Task: Move the task Integrate website with a new customer feedback management system to the section To-Do in the project BroaderVision and sort the tasks in the project by Due Date
Action: Mouse moved to (982, 392)
Screenshot: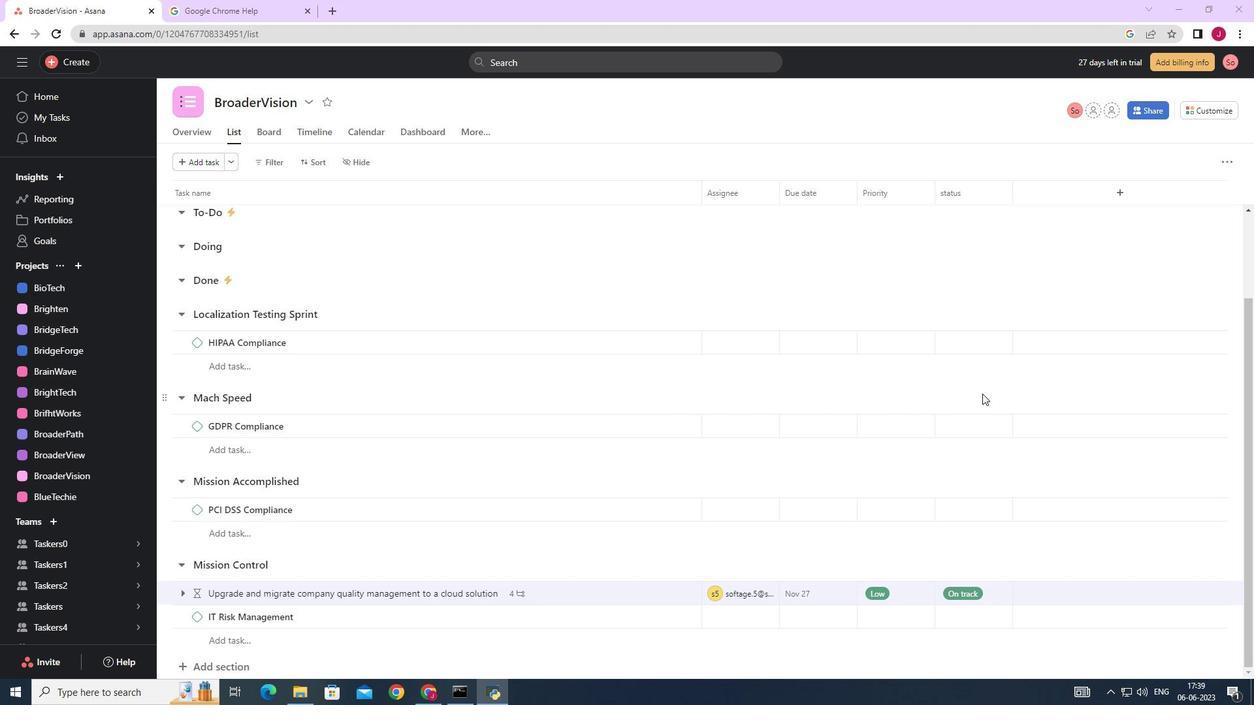 
Action: Mouse scrolled (982, 393) with delta (0, 0)
Screenshot: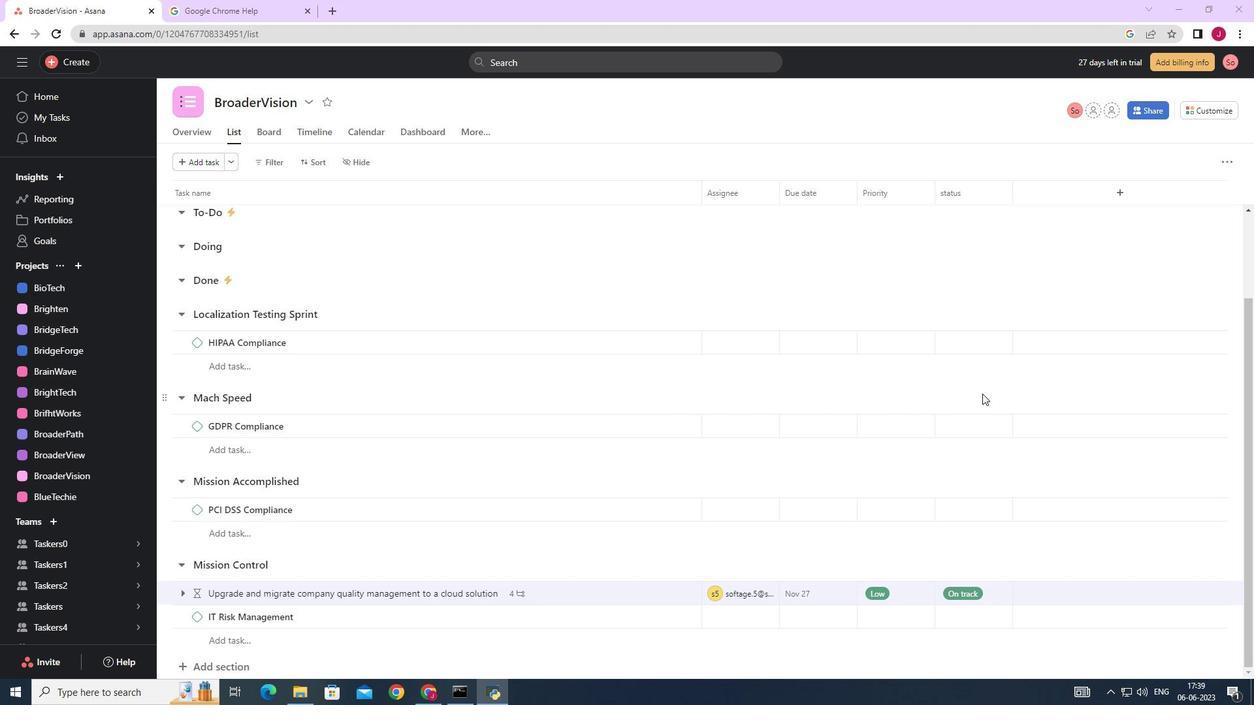 
Action: Mouse moved to (984, 388)
Screenshot: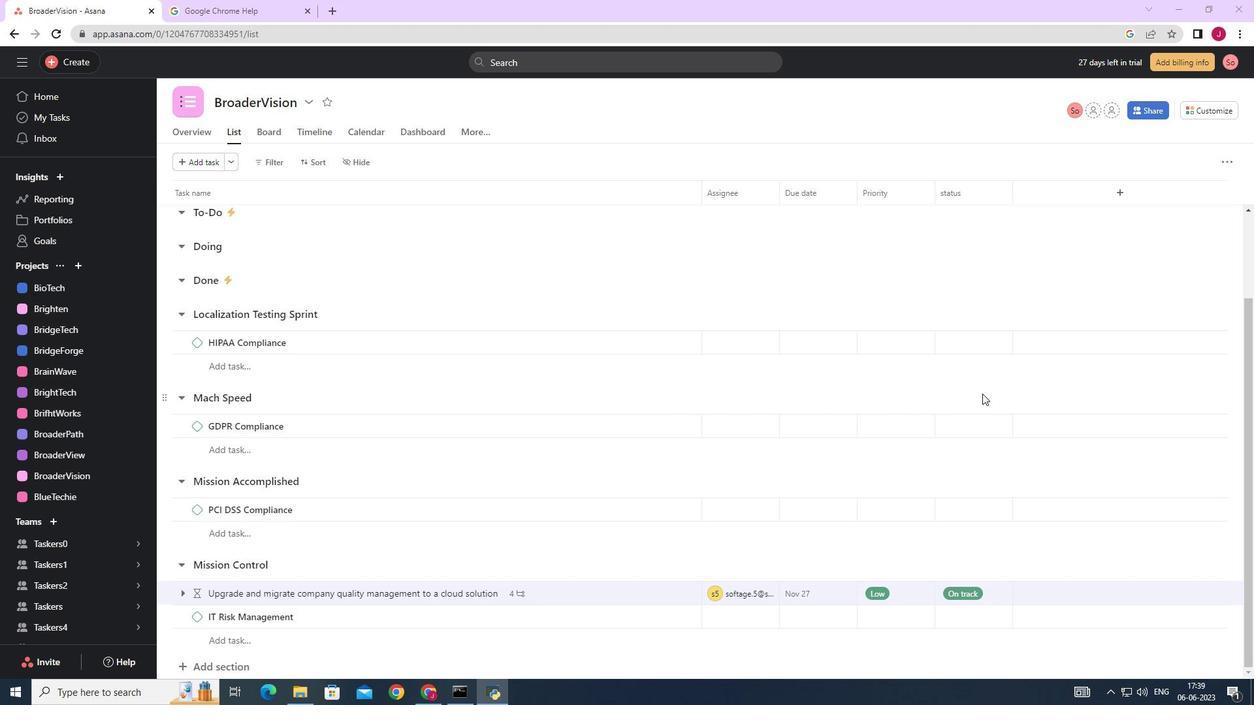 
Action: Mouse scrolled (983, 391) with delta (0, 0)
Screenshot: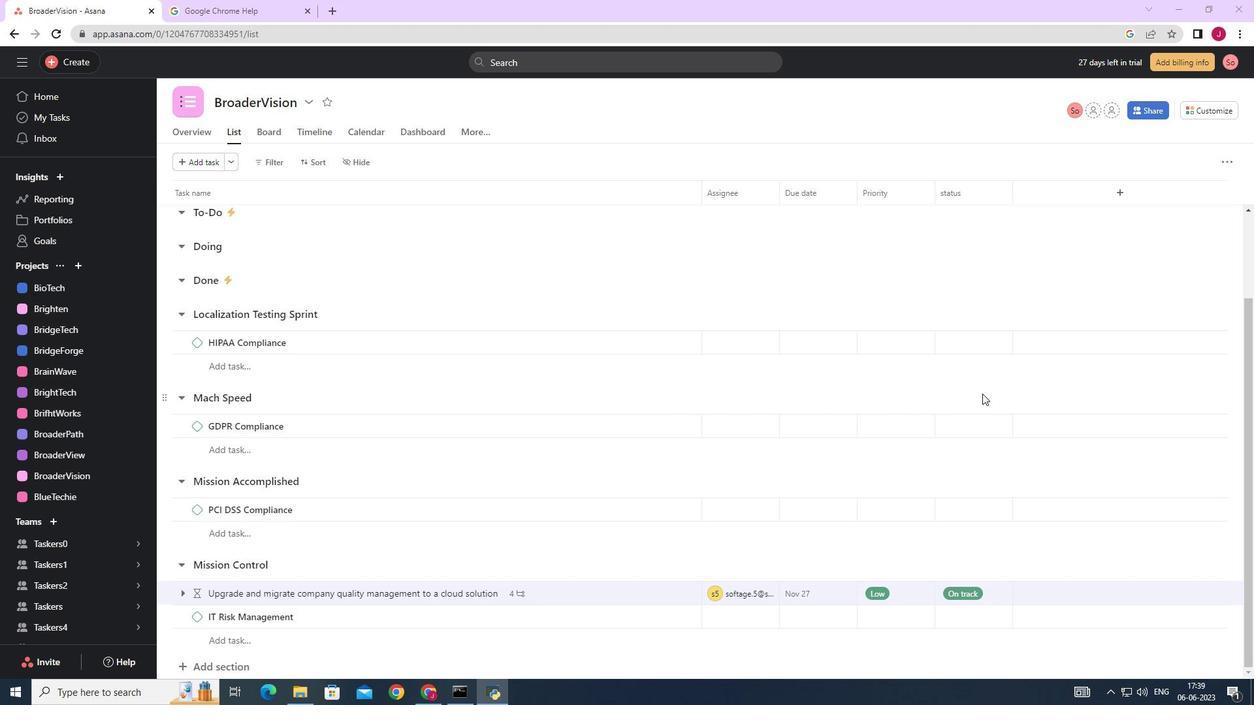 
Action: Mouse moved to (1003, 354)
Screenshot: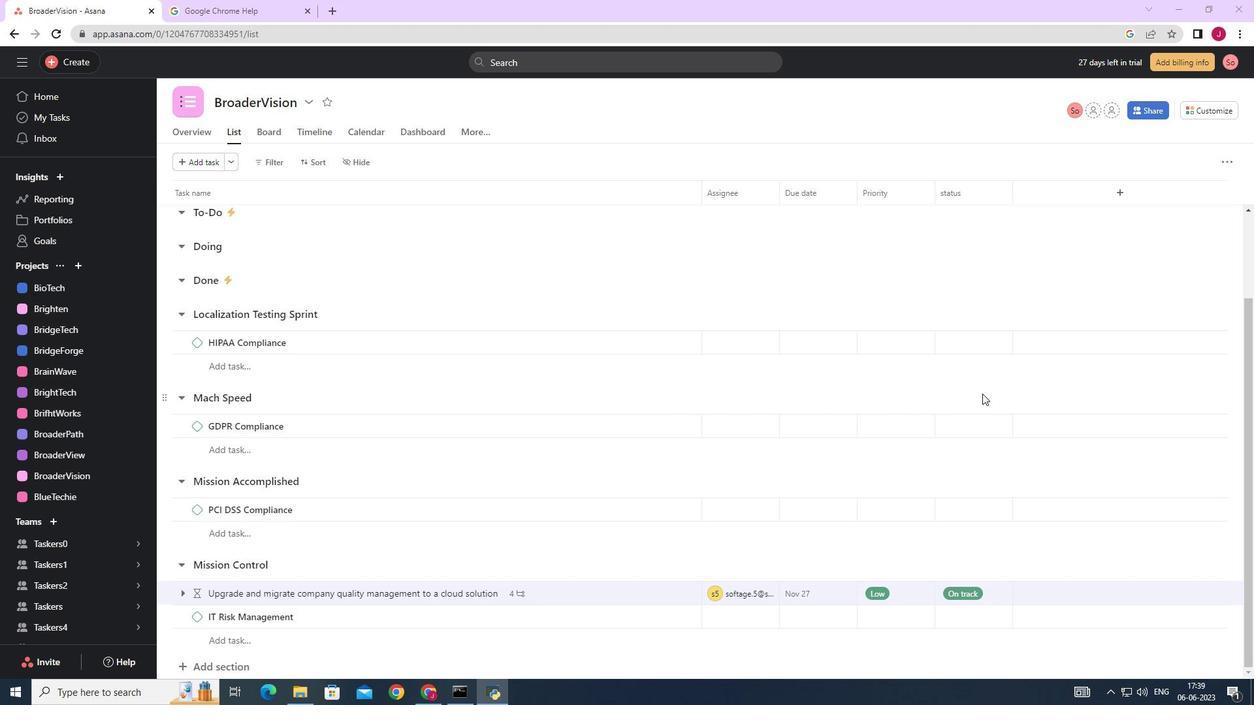 
Action: Mouse scrolled (993, 364) with delta (0, 0)
Screenshot: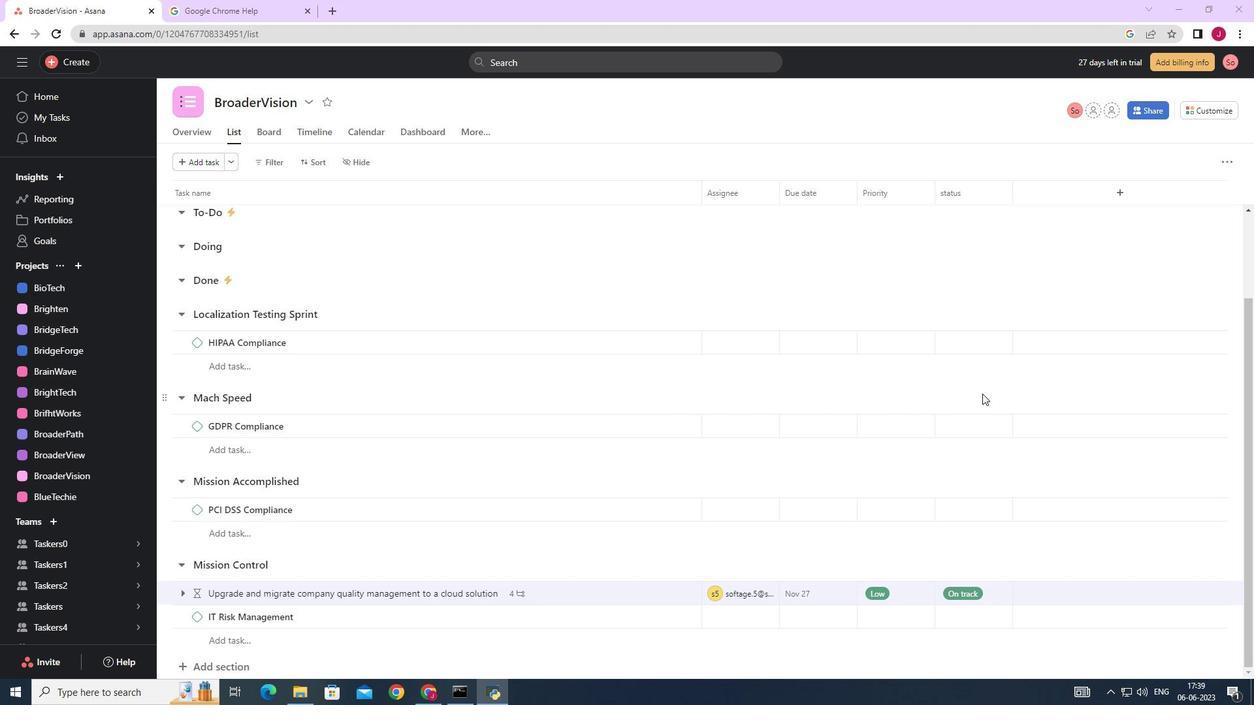 
Action: Mouse moved to (1098, 263)
Screenshot: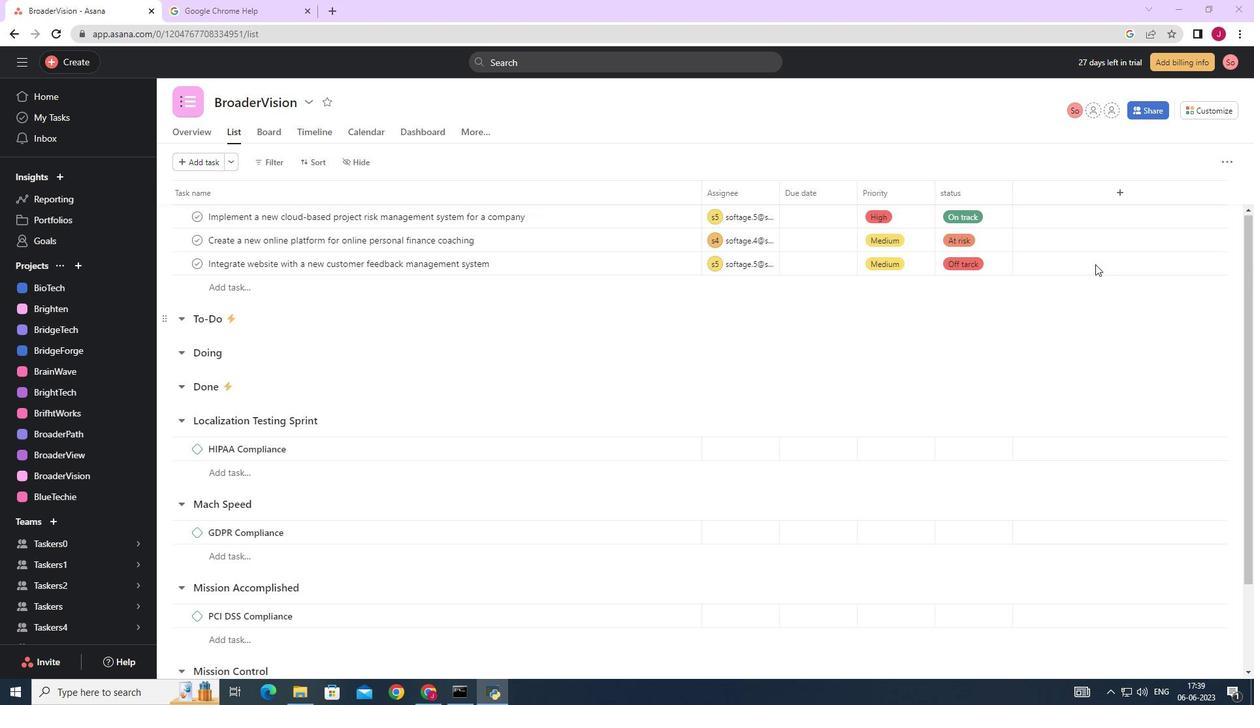 
Action: Mouse scrolled (1098, 263) with delta (0, 0)
Screenshot: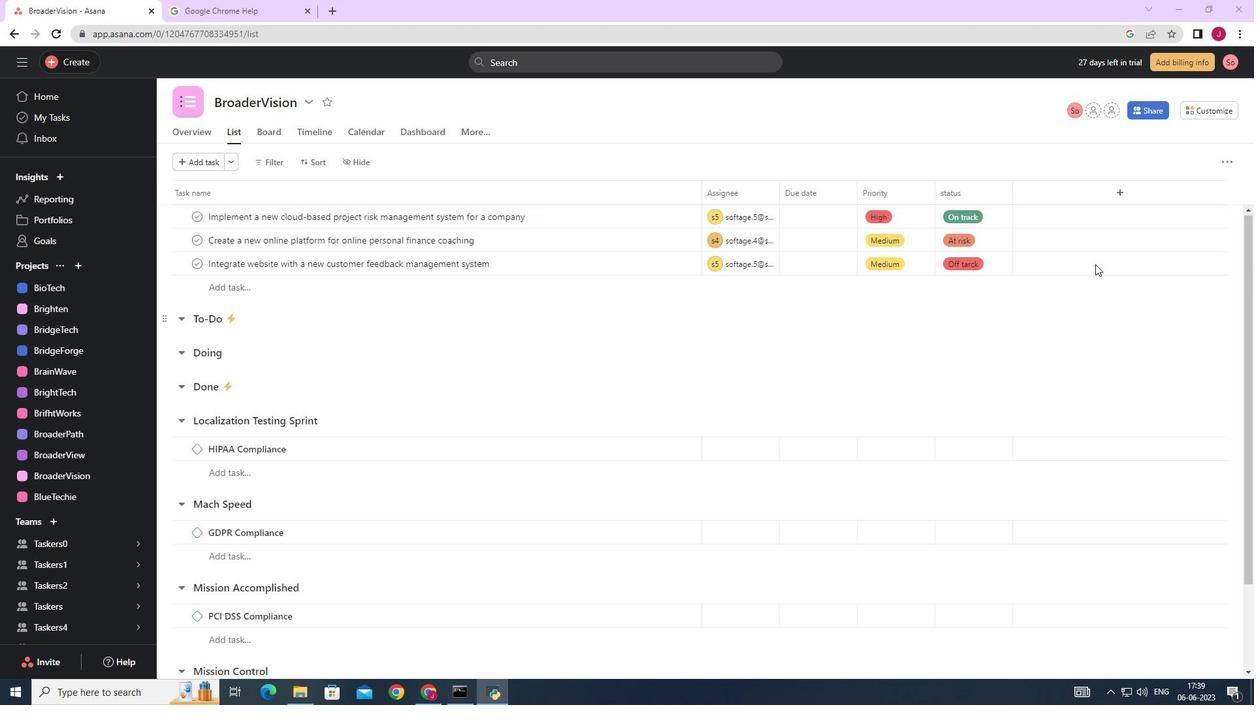 
Action: Mouse moved to (1098, 262)
Screenshot: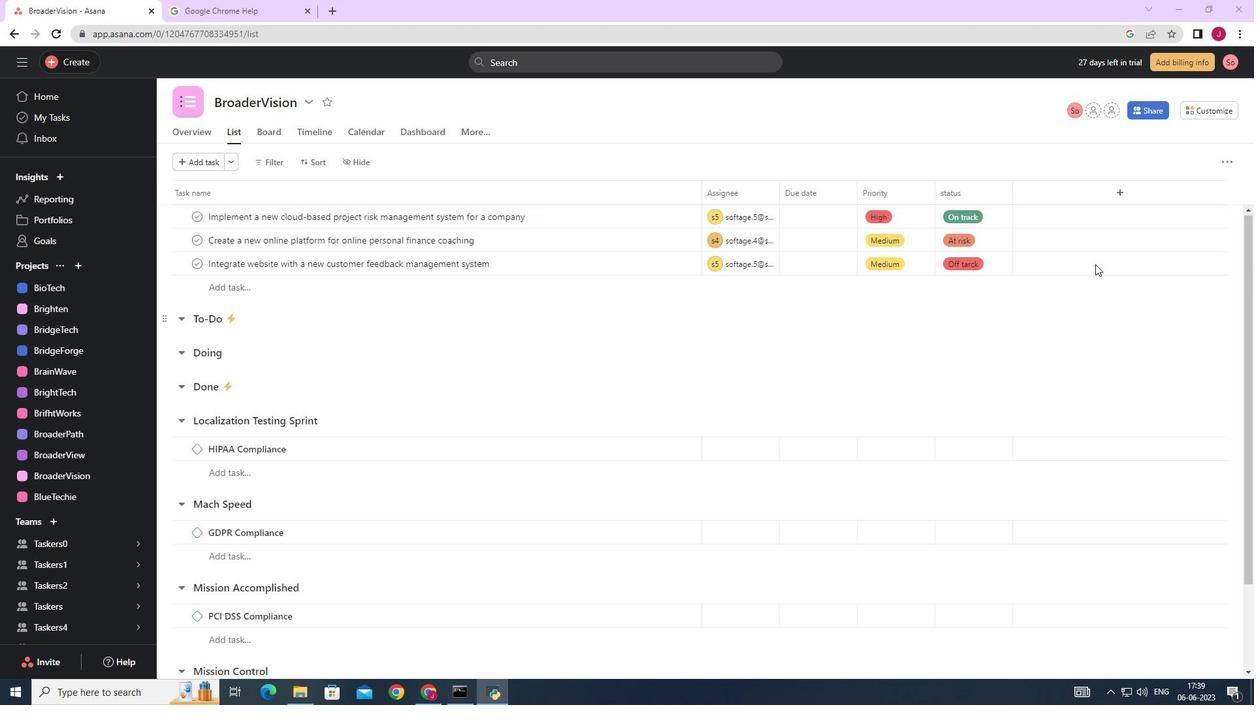 
Action: Mouse scrolled (1098, 263) with delta (0, 0)
Screenshot: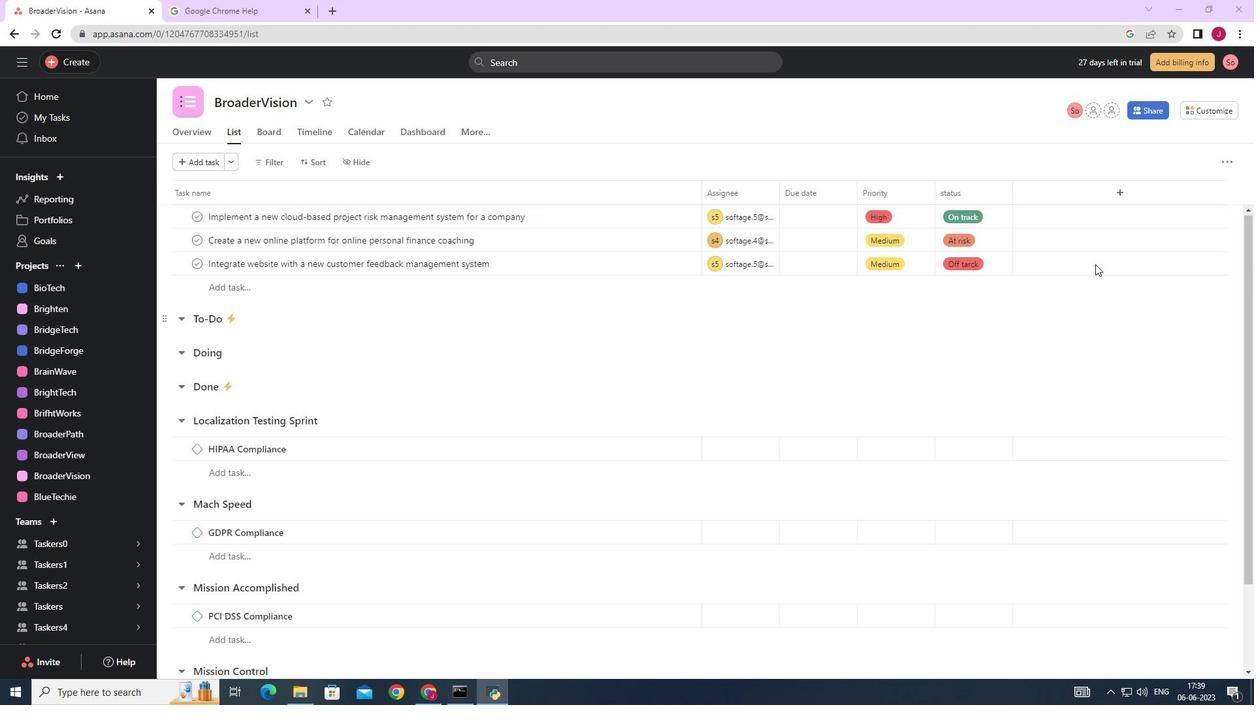 
Action: Mouse moved to (1098, 261)
Screenshot: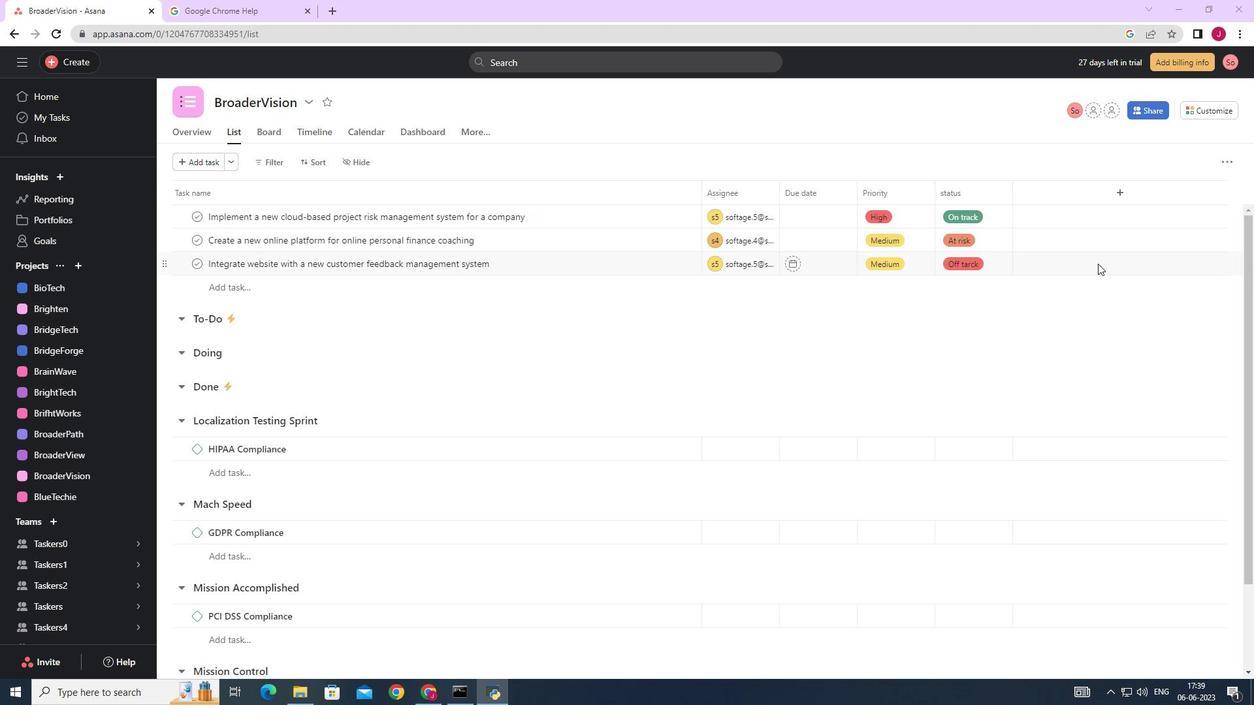
Action: Mouse scrolled (1098, 262) with delta (0, 0)
Screenshot: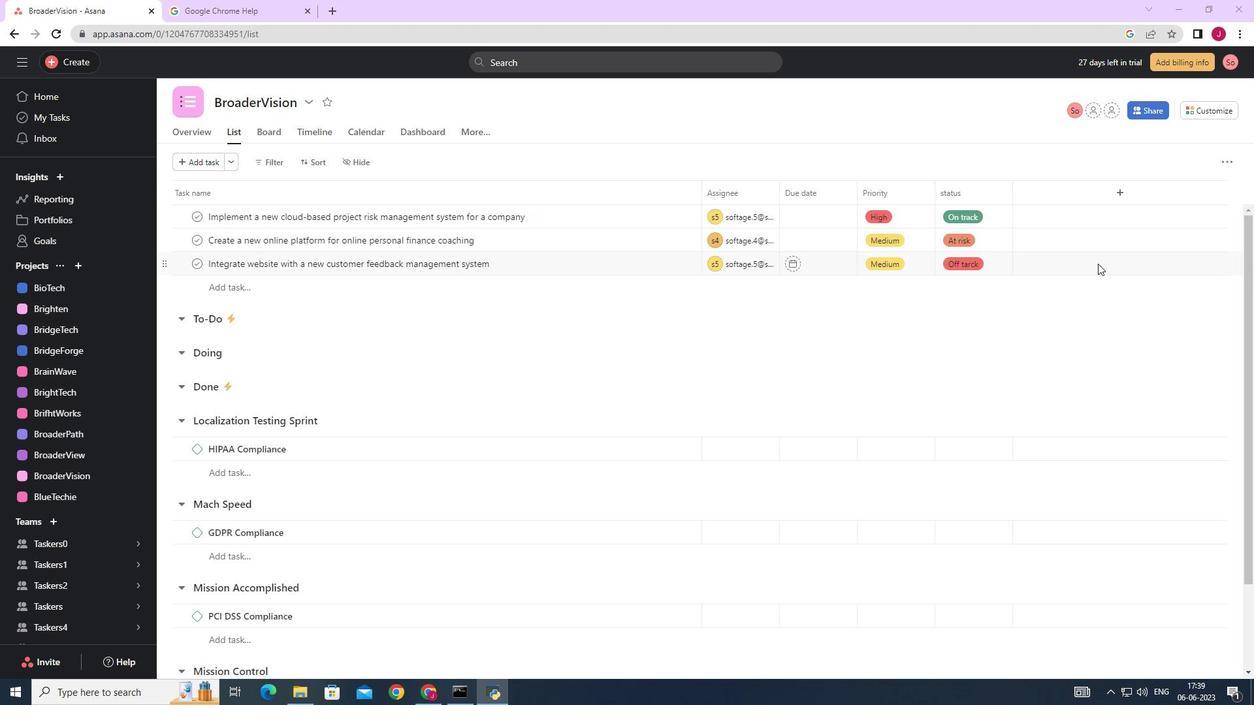 
Action: Mouse moved to (660, 263)
Screenshot: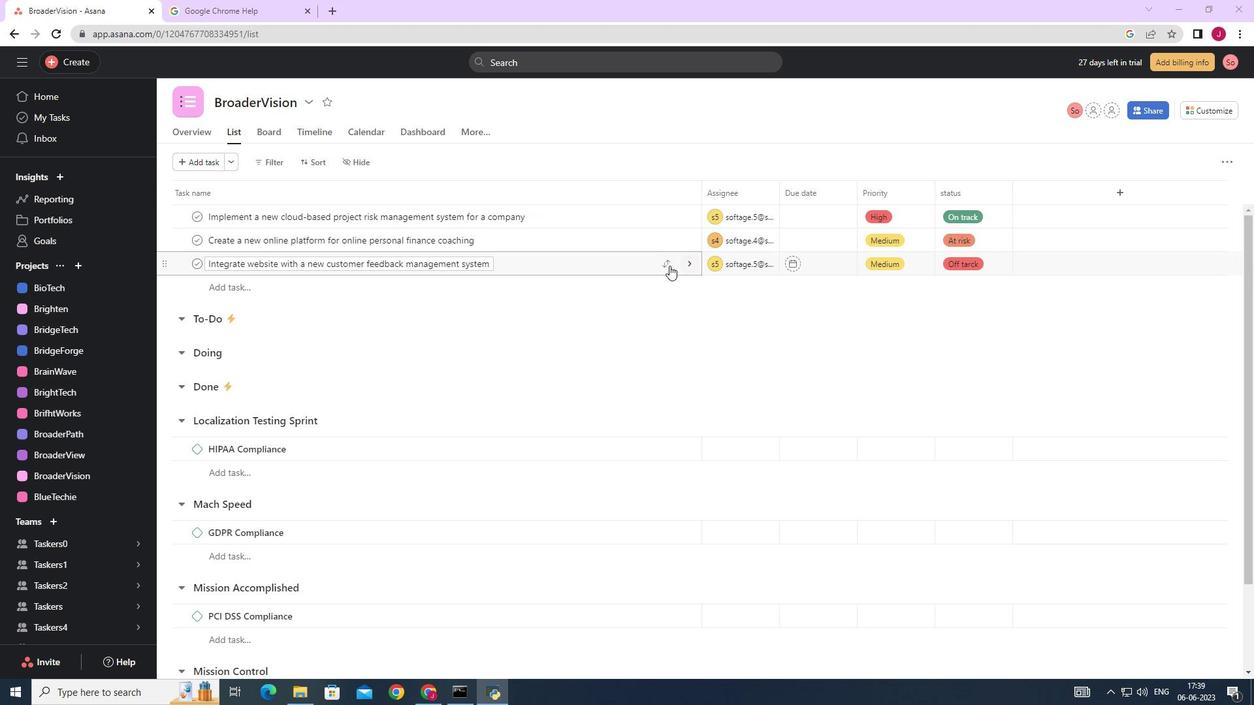 
Action: Mouse pressed left at (660, 263)
Screenshot: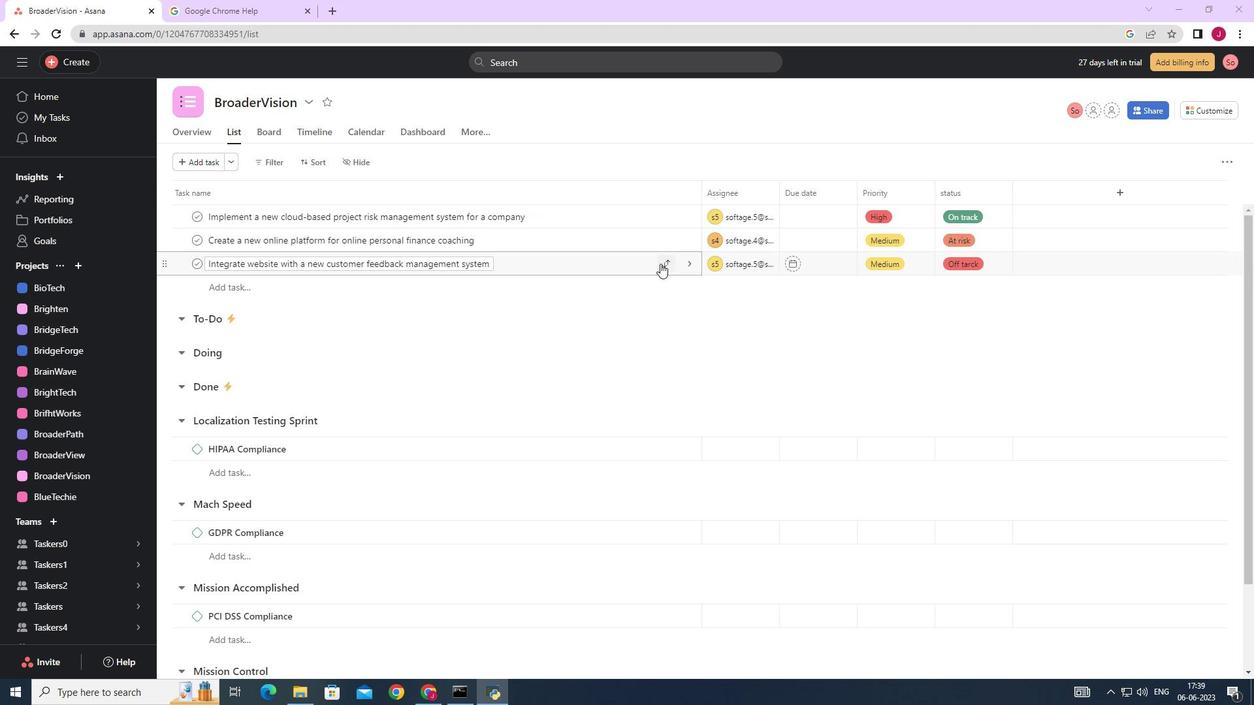 
Action: Mouse moved to (600, 334)
Screenshot: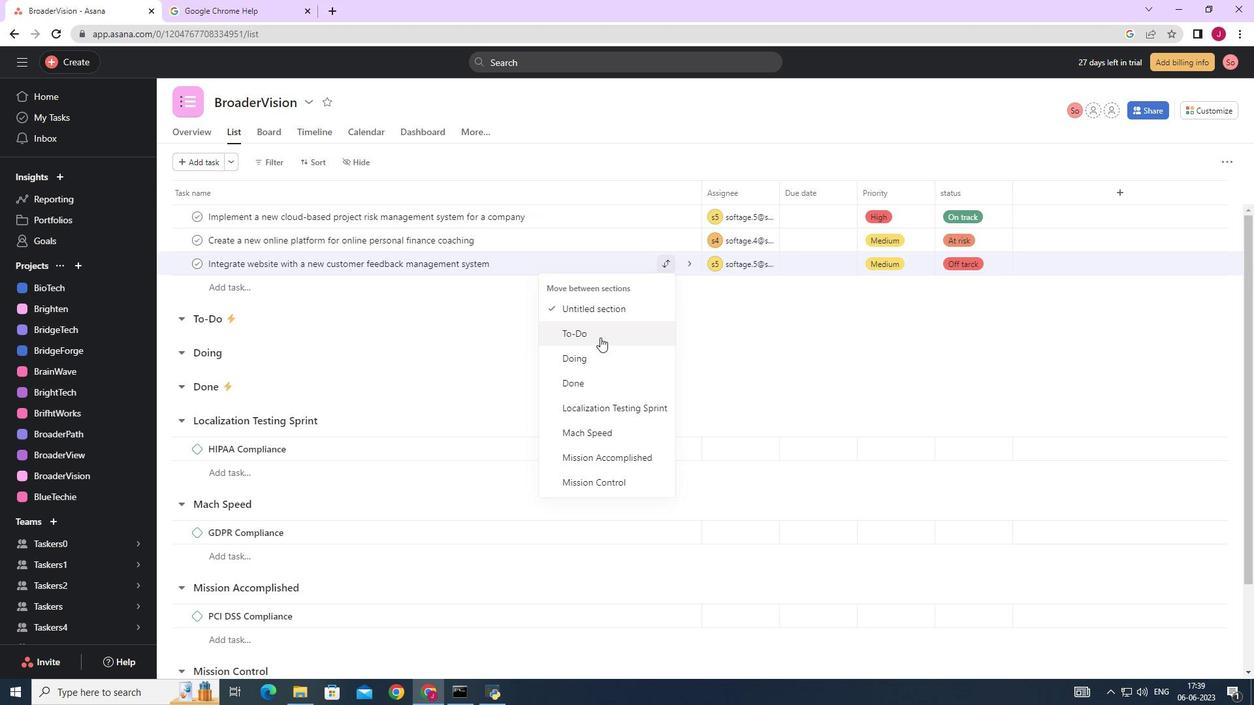 
Action: Mouse pressed left at (600, 334)
Screenshot: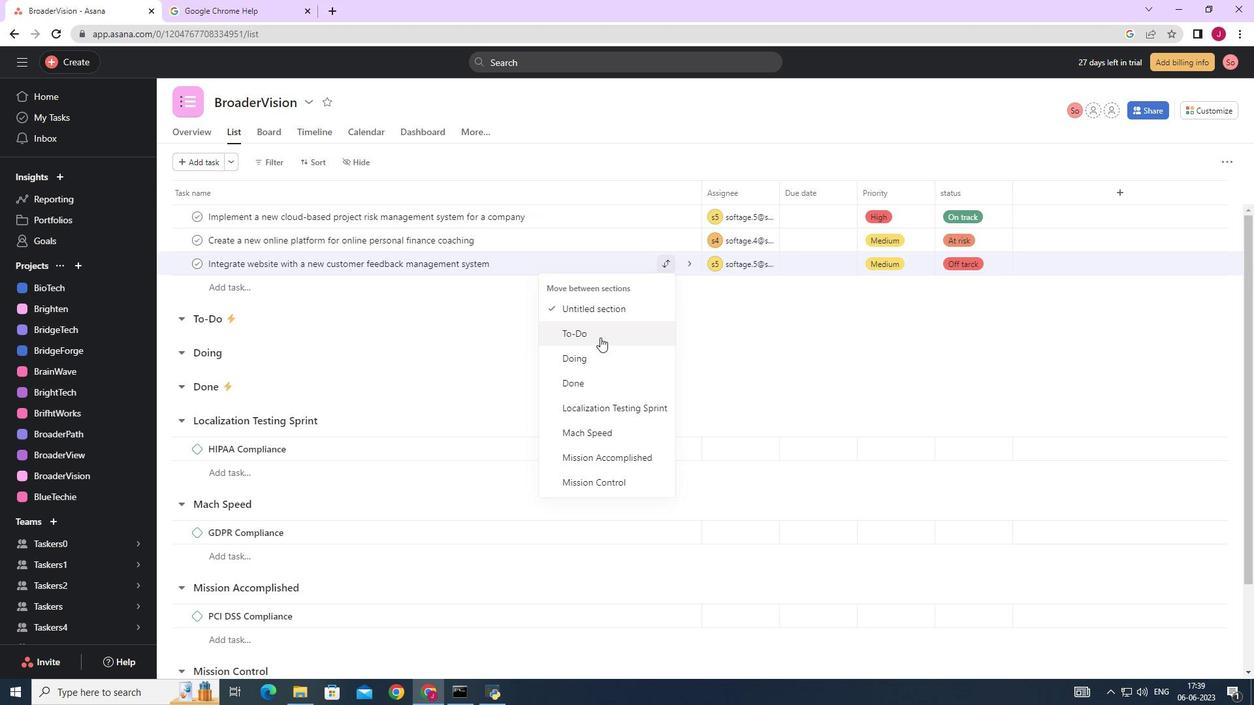 
Action: Mouse moved to (319, 164)
Screenshot: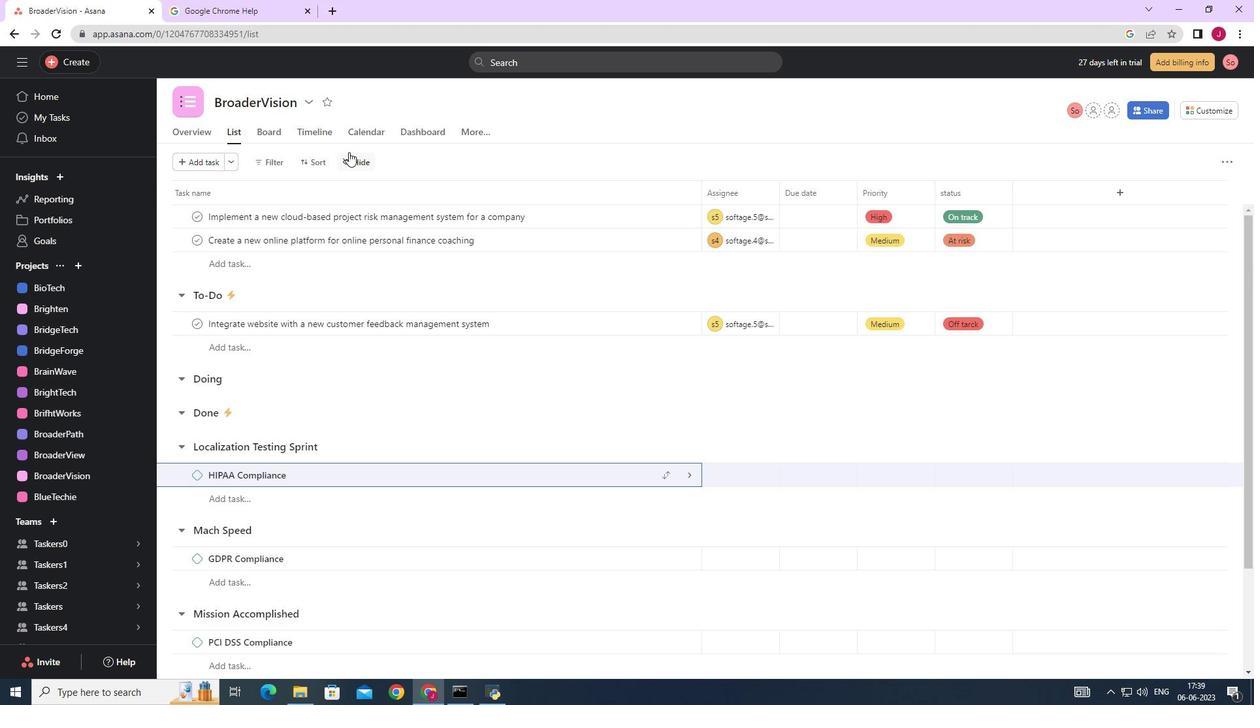 
Action: Mouse pressed left at (319, 164)
Screenshot: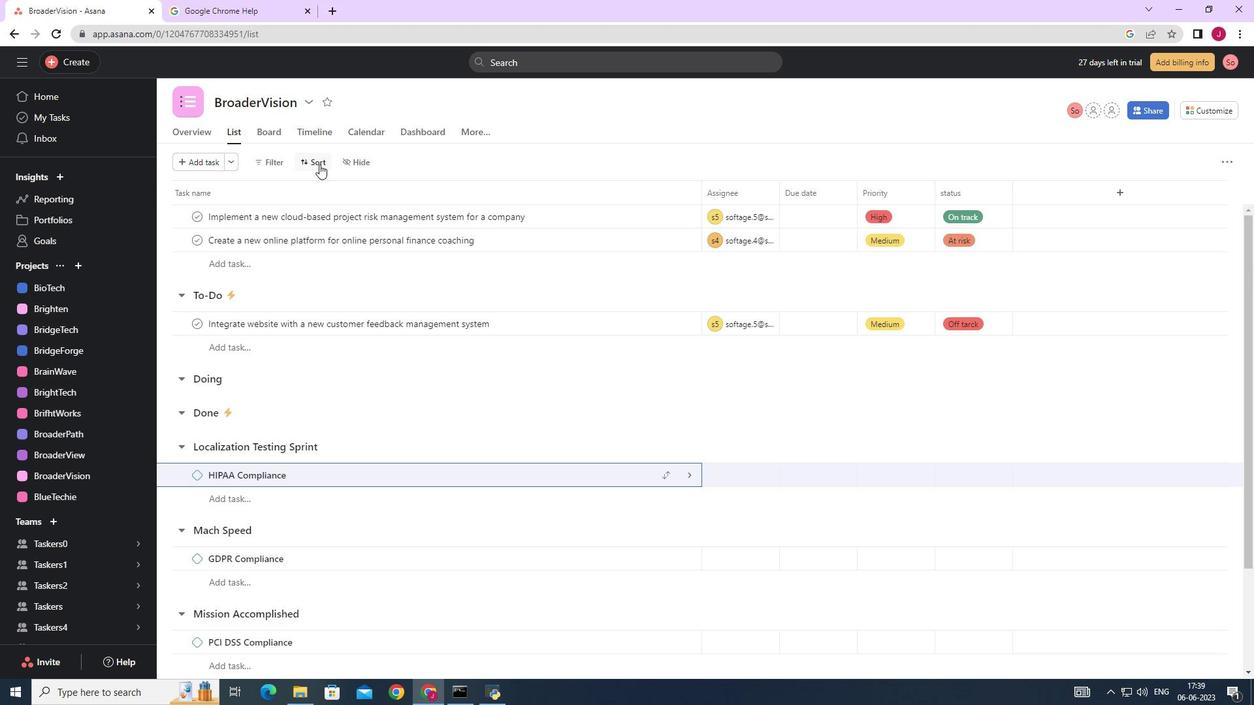 
Action: Mouse moved to (344, 243)
Screenshot: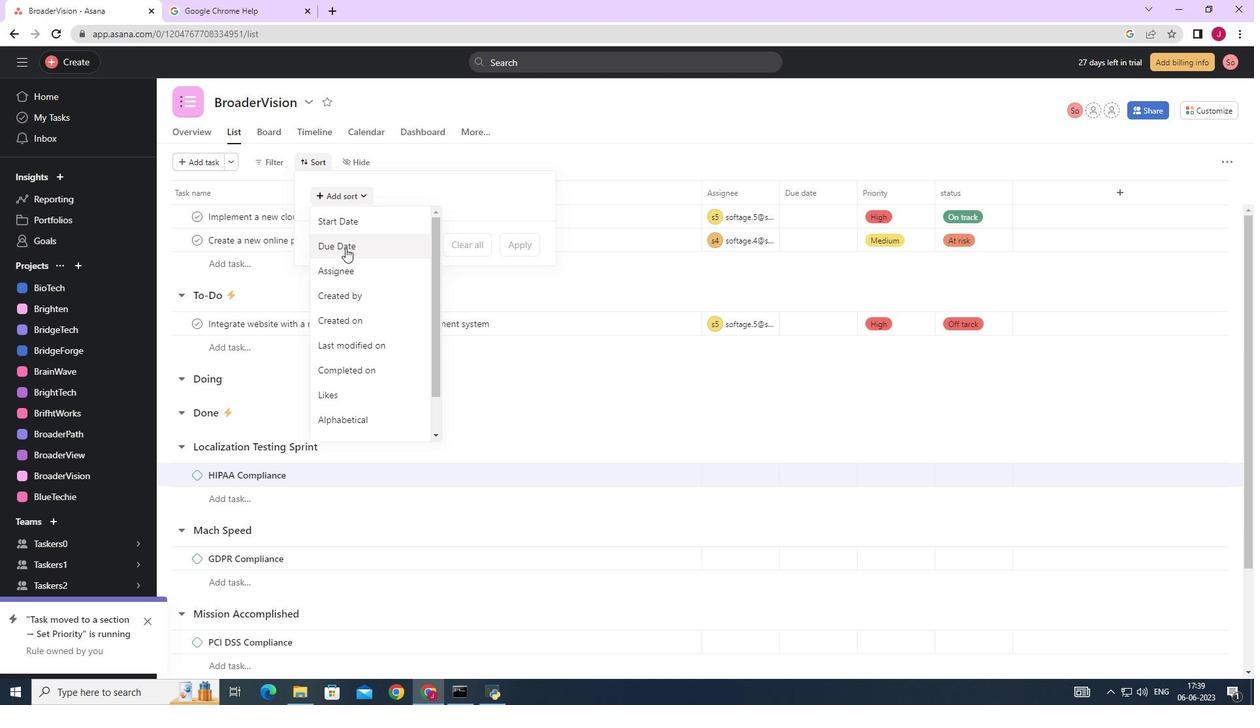 
Action: Mouse pressed left at (344, 243)
Screenshot: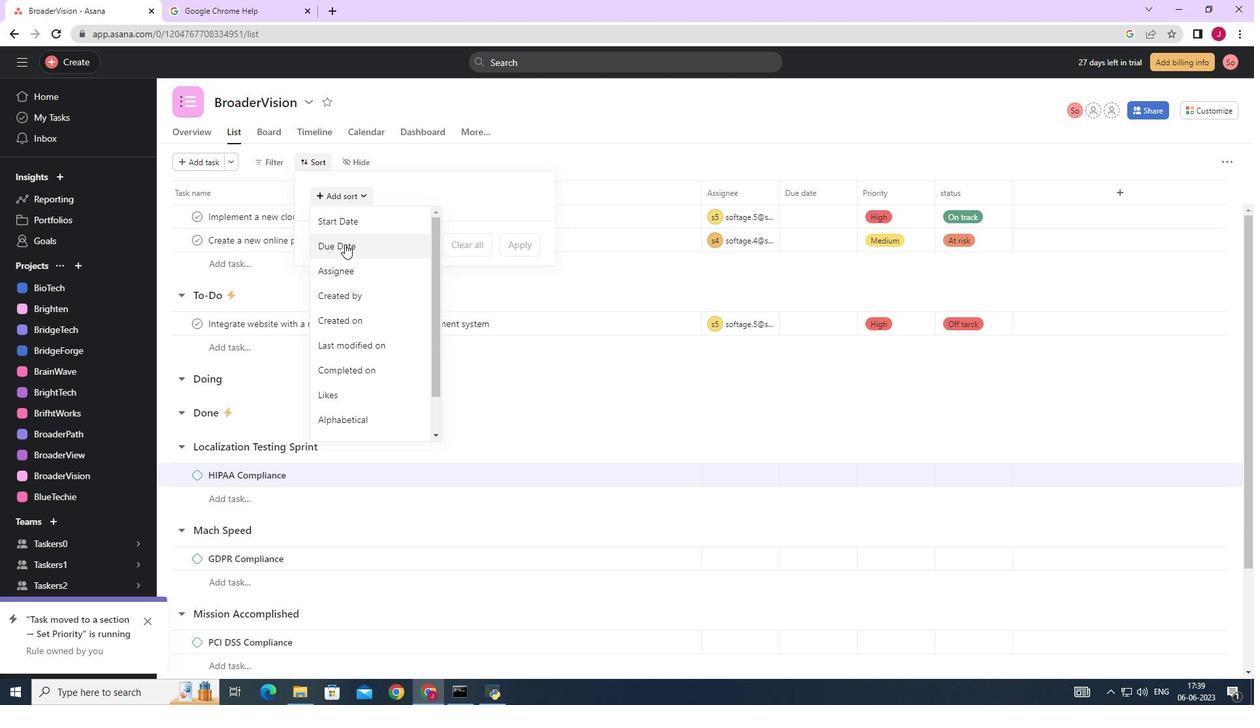 
Action: Mouse moved to (531, 303)
Screenshot: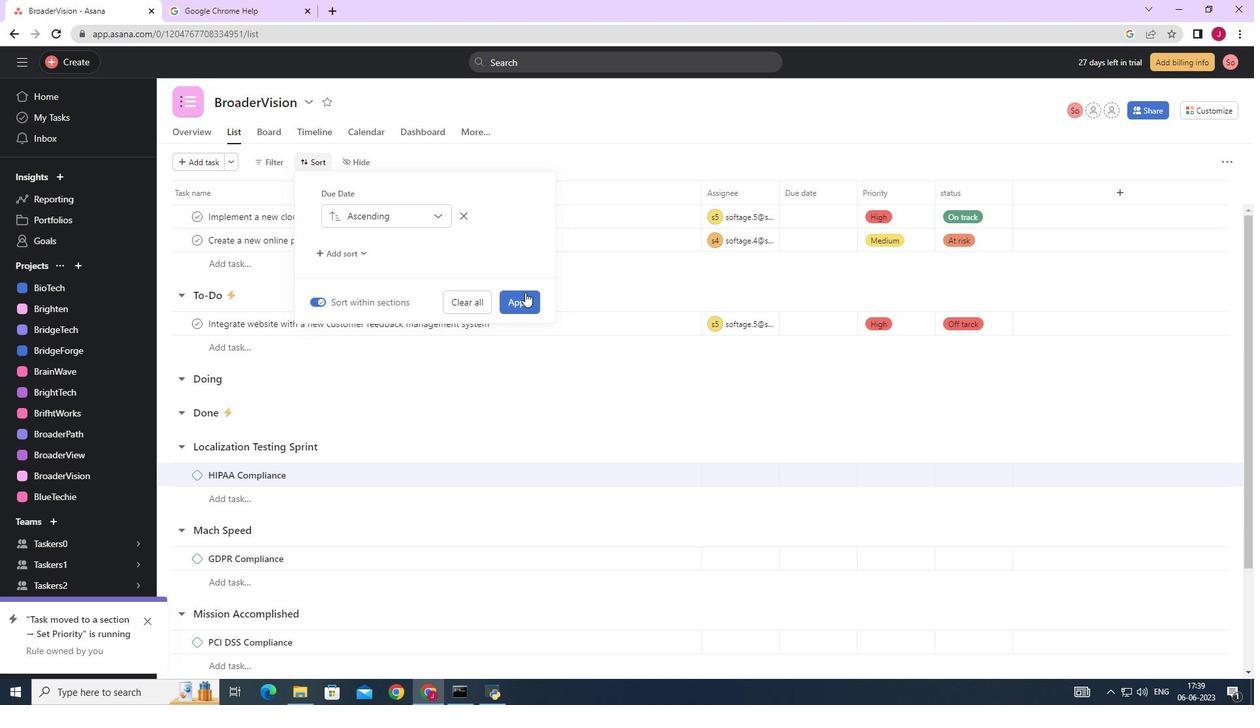 
Action: Mouse pressed left at (531, 303)
Screenshot: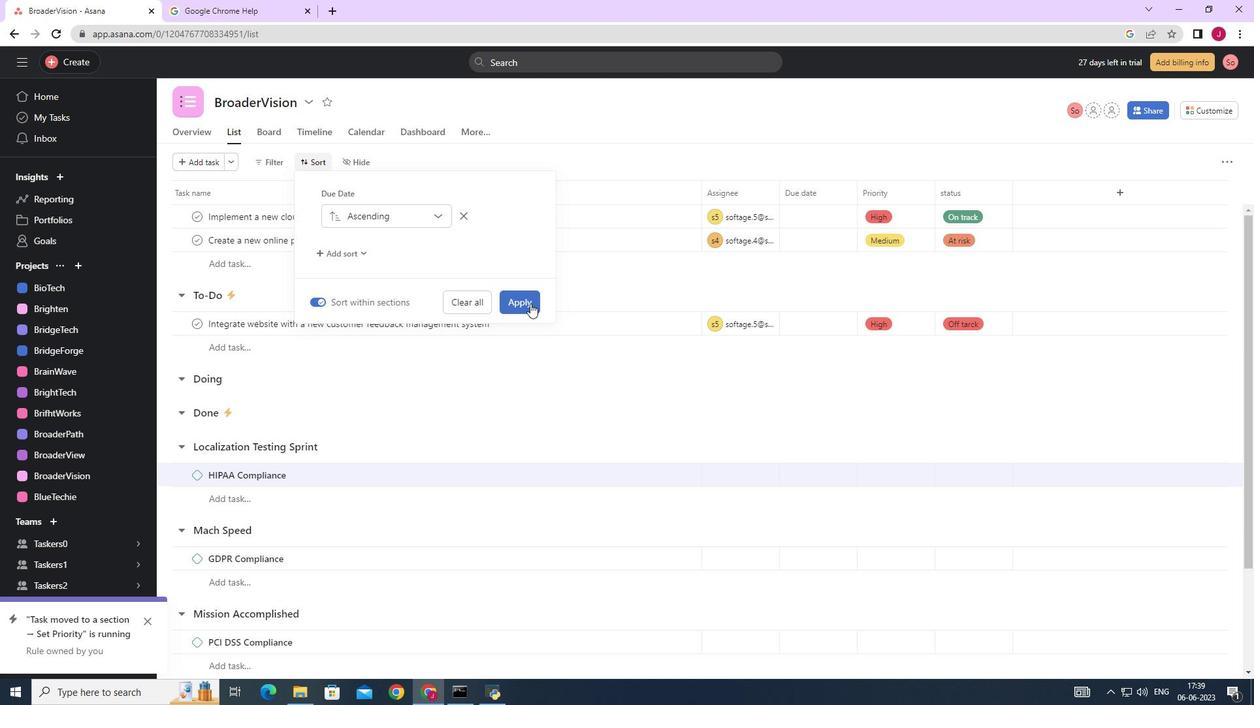 
Action: Mouse moved to (531, 304)
Screenshot: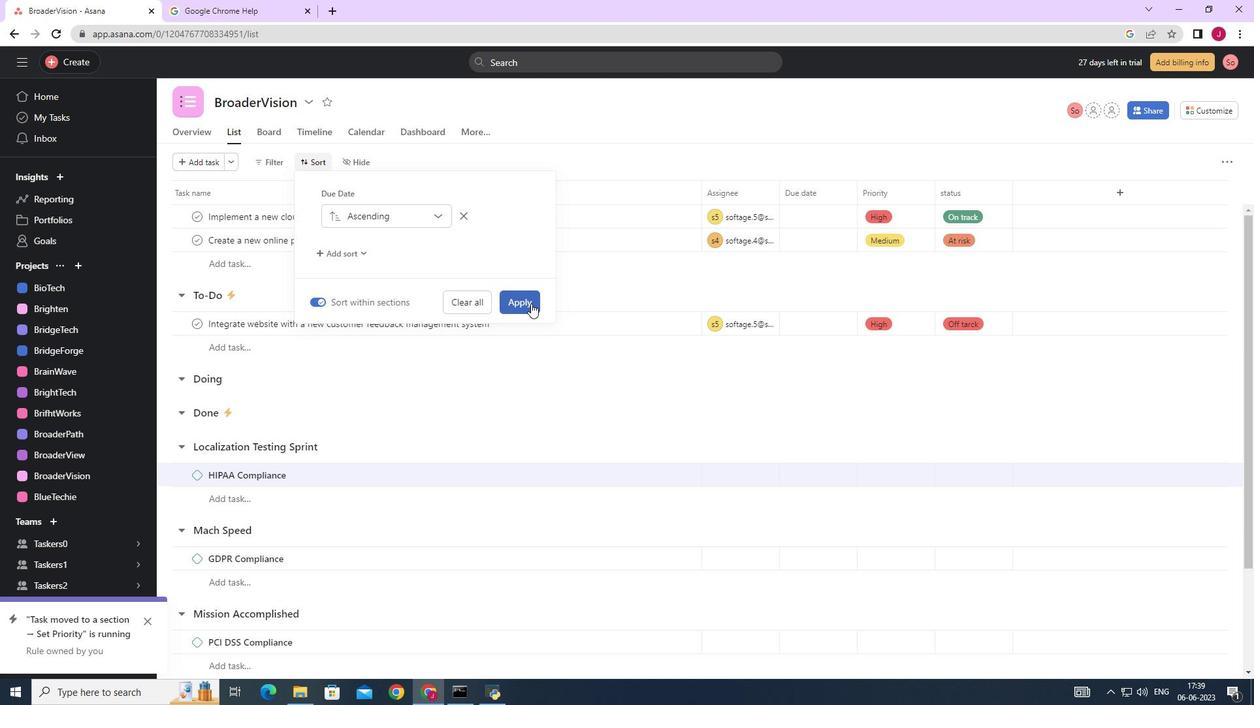 
